 Task: Add Sprouts Two Bite Vanilla Cupcakes to the cart.
Action: Mouse moved to (22, 80)
Screenshot: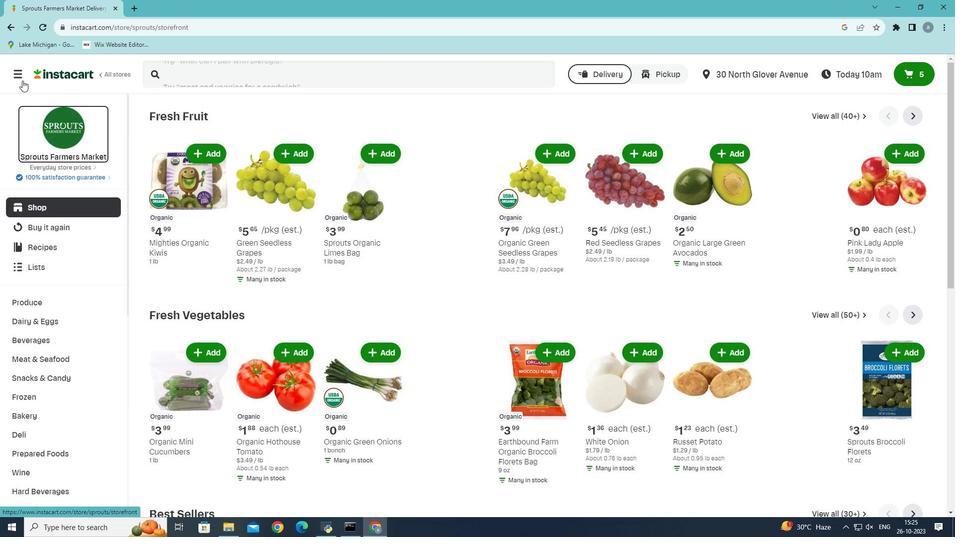 
Action: Mouse pressed left at (22, 80)
Screenshot: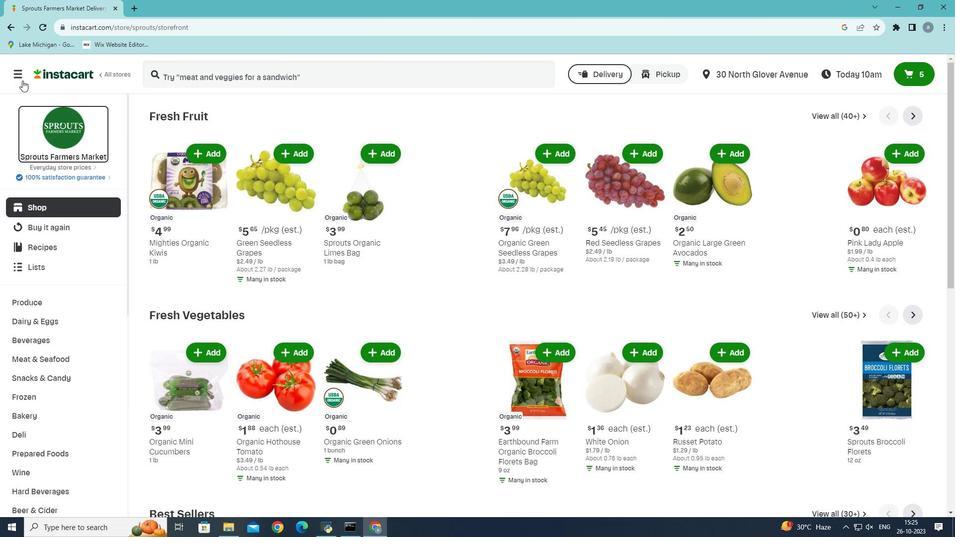 
Action: Mouse moved to (42, 283)
Screenshot: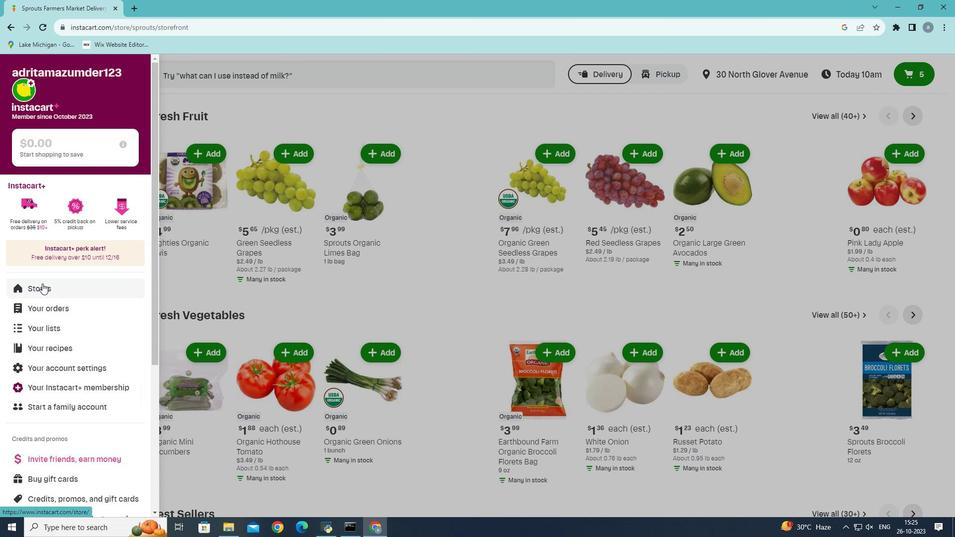 
Action: Mouse pressed left at (42, 283)
Screenshot: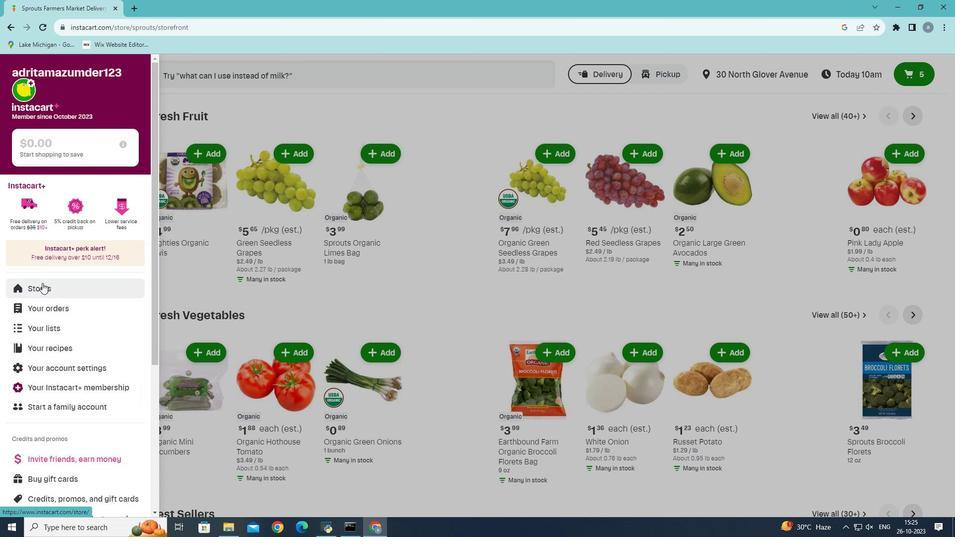 
Action: Mouse moved to (232, 110)
Screenshot: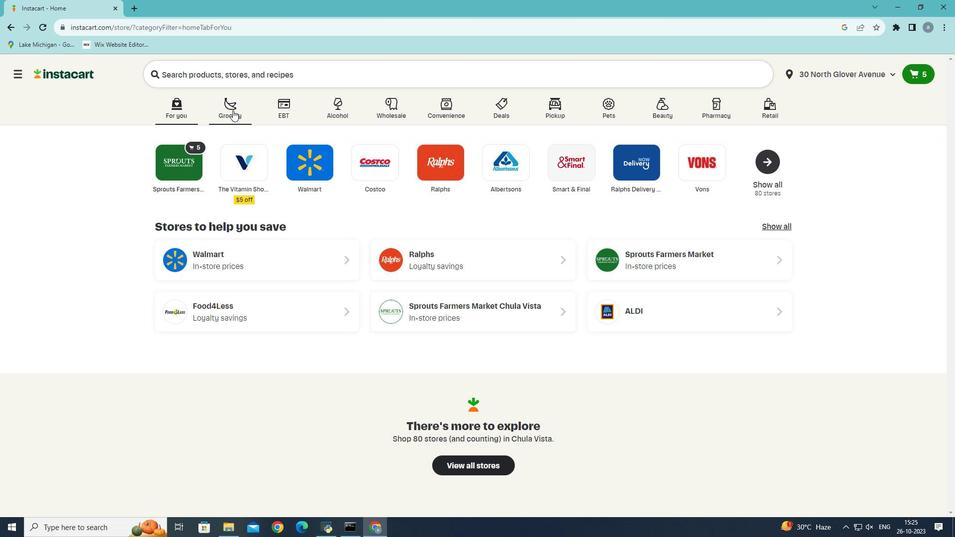 
Action: Mouse pressed left at (232, 110)
Screenshot: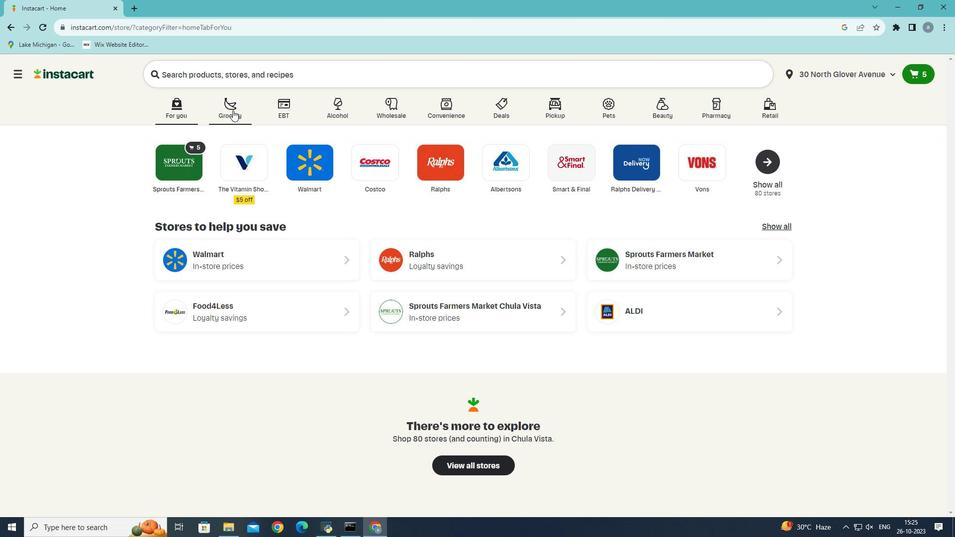 
Action: Mouse moved to (244, 292)
Screenshot: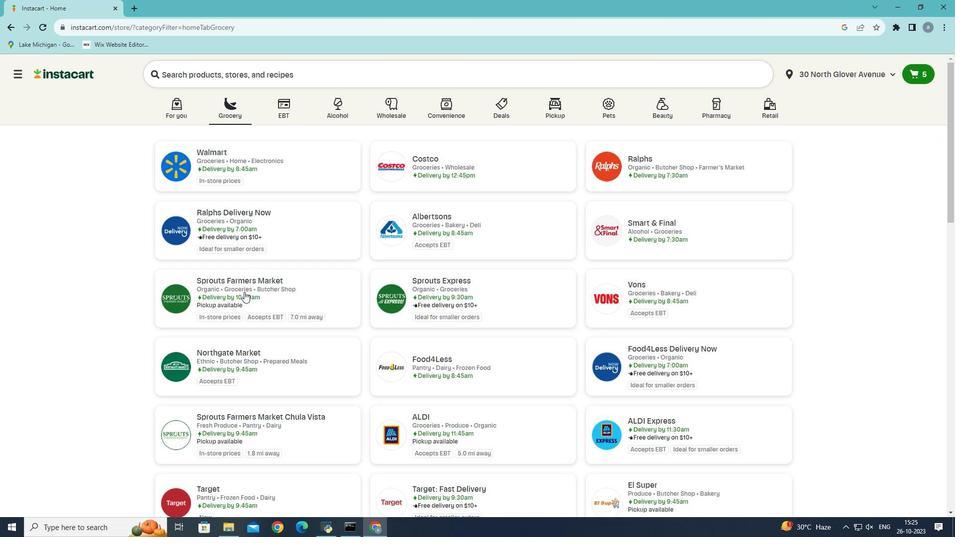 
Action: Mouse pressed left at (244, 292)
Screenshot: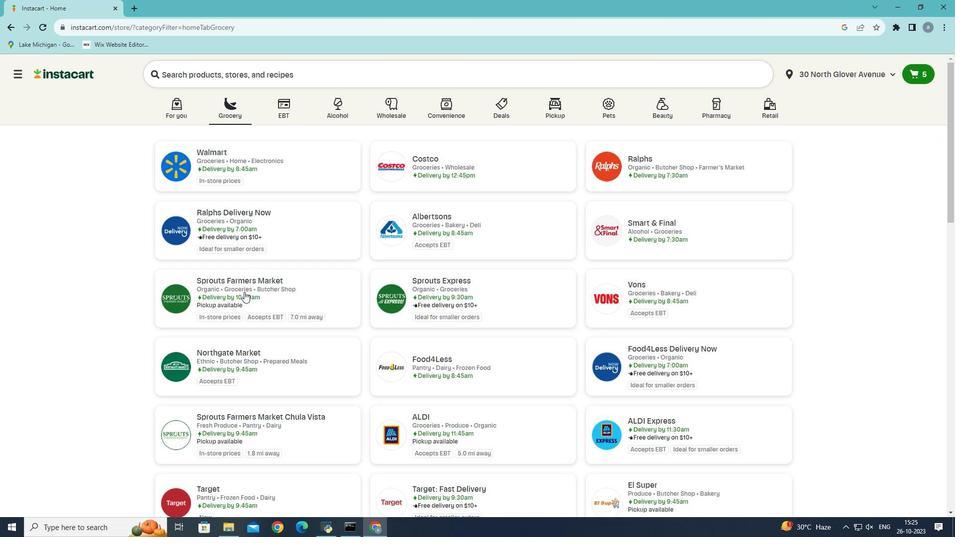 
Action: Mouse moved to (32, 414)
Screenshot: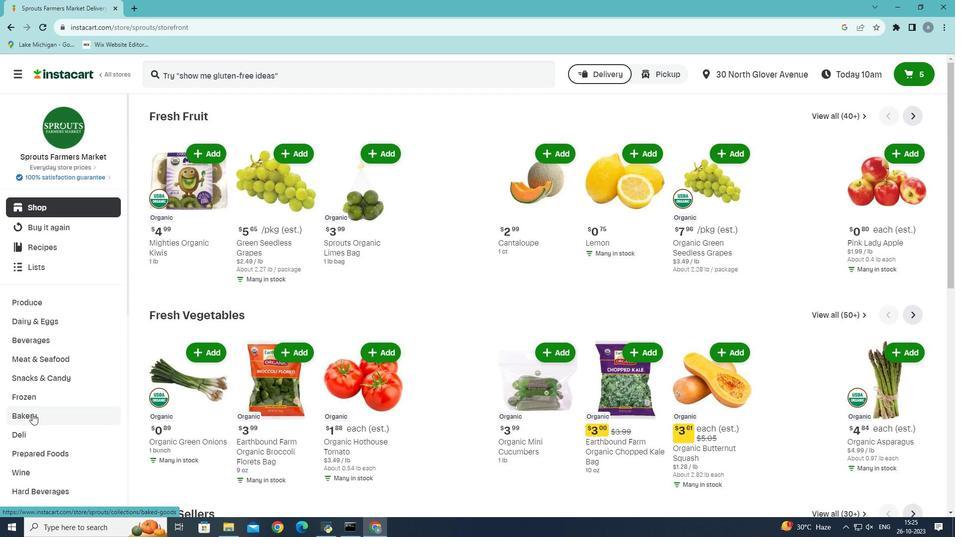 
Action: Mouse pressed left at (32, 414)
Screenshot: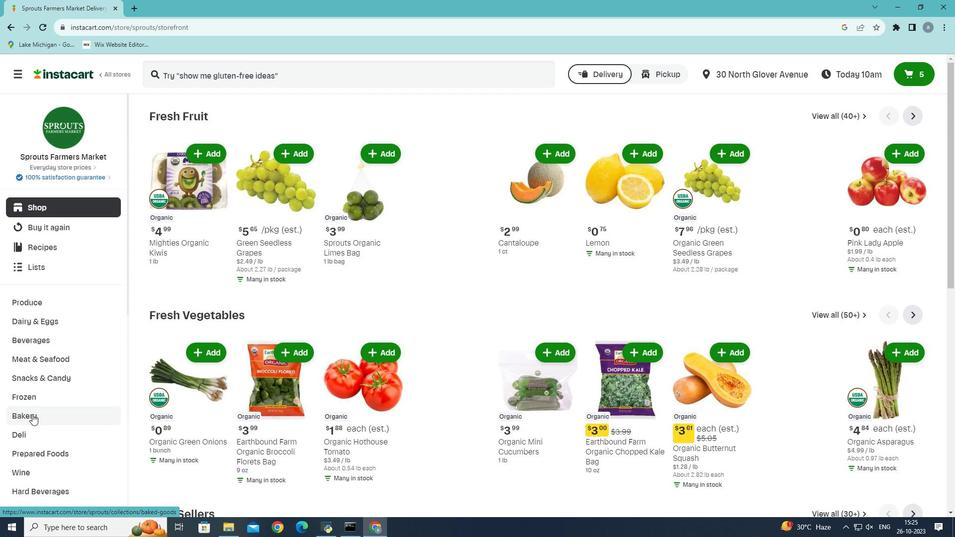 
Action: Mouse moved to (665, 138)
Screenshot: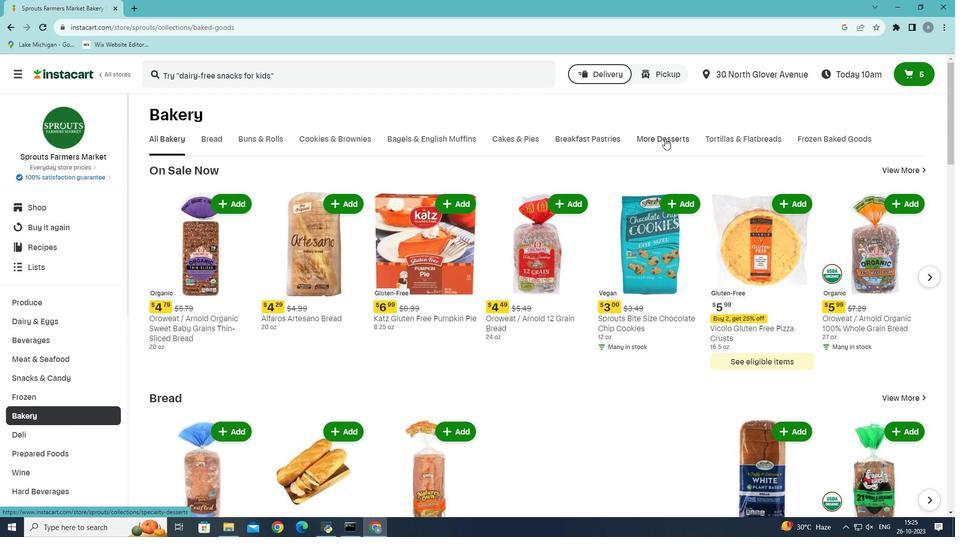 
Action: Mouse pressed left at (665, 138)
Screenshot: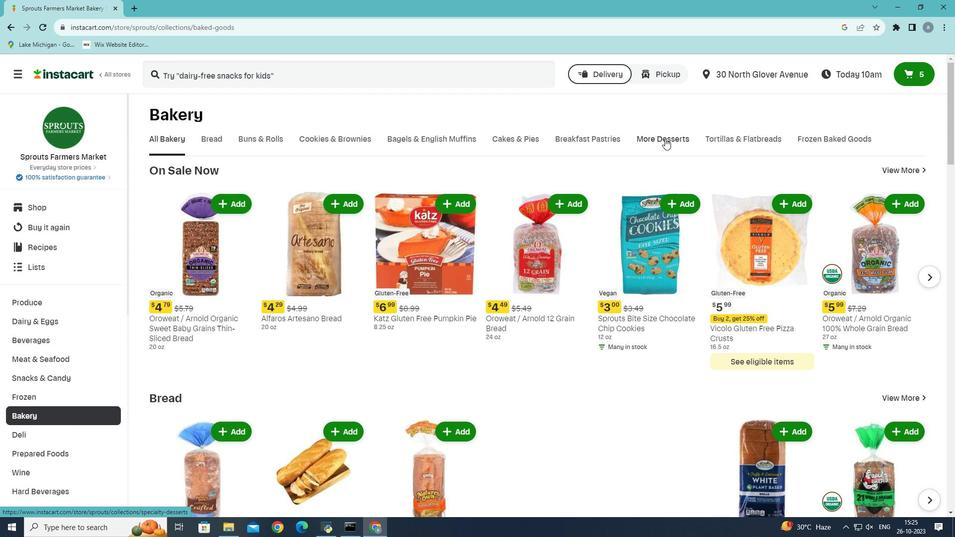 
Action: Mouse moved to (240, 187)
Screenshot: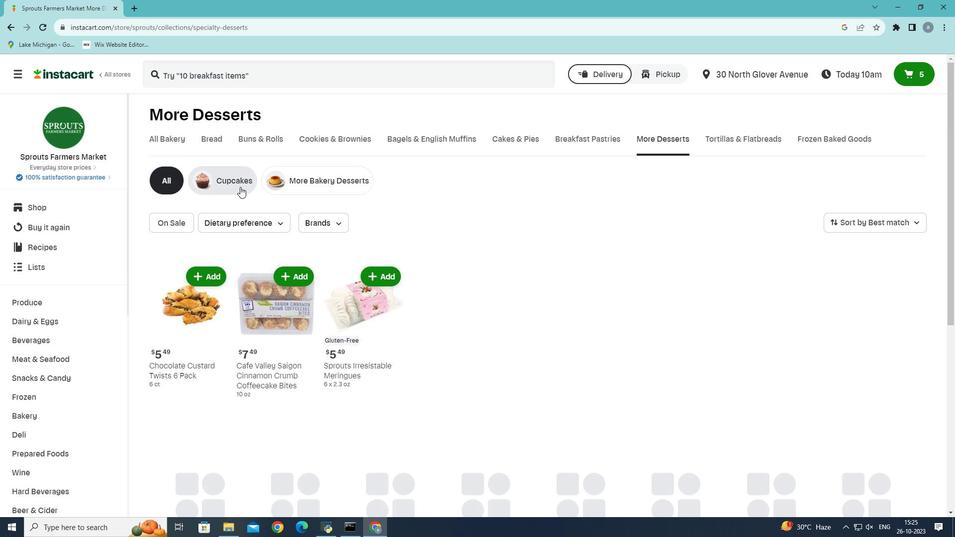 
Action: Mouse pressed left at (240, 187)
Screenshot: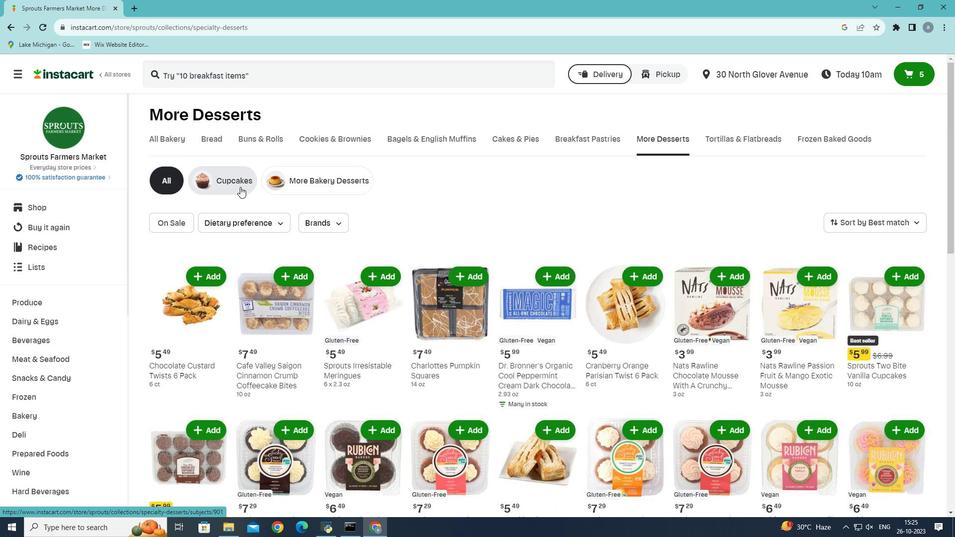 
Action: Mouse moved to (276, 336)
Screenshot: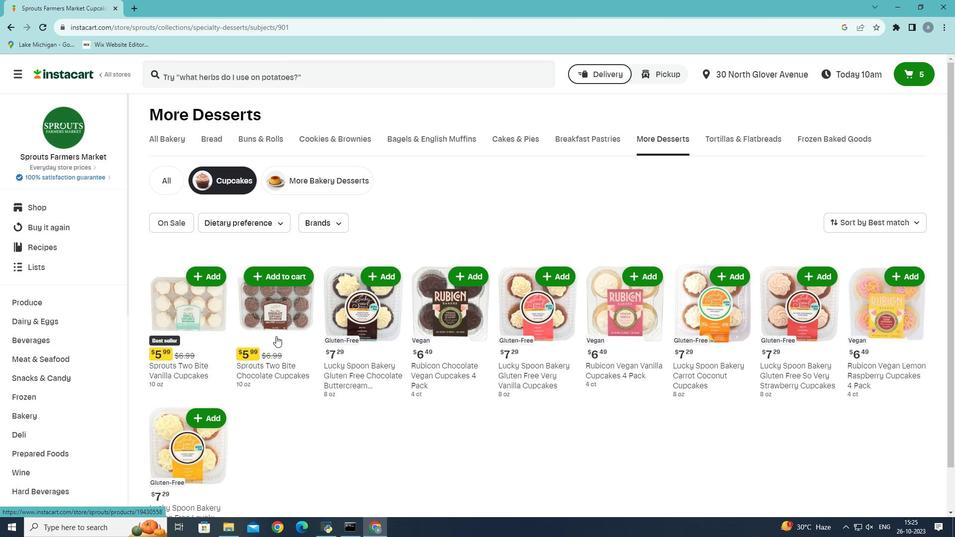 
Action: Mouse scrolled (276, 336) with delta (0, 0)
Screenshot: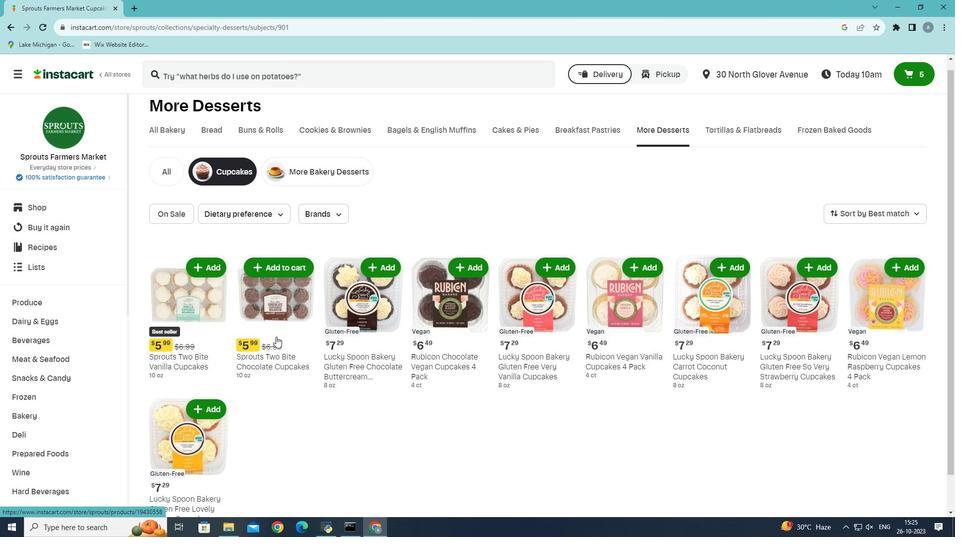 
Action: Mouse moved to (204, 232)
Screenshot: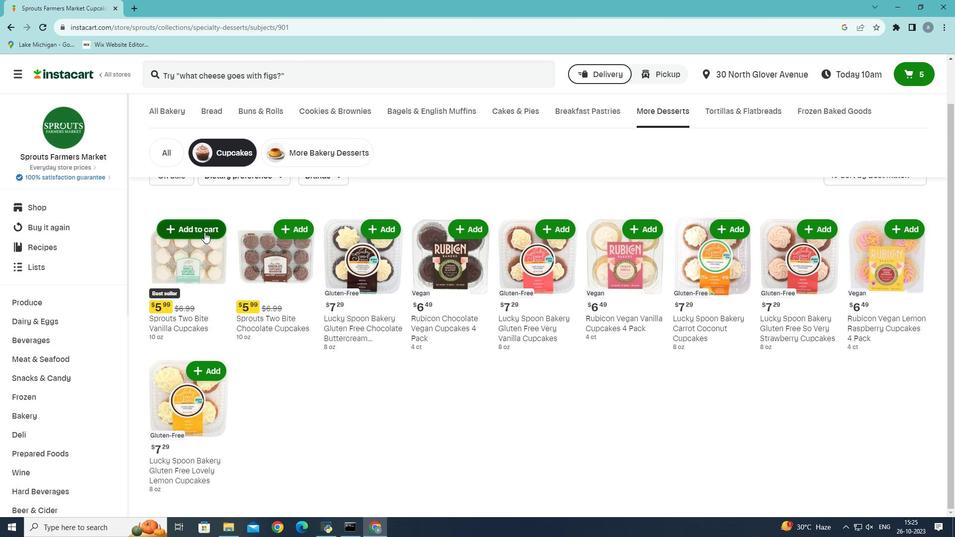 
Action: Mouse pressed left at (204, 232)
Screenshot: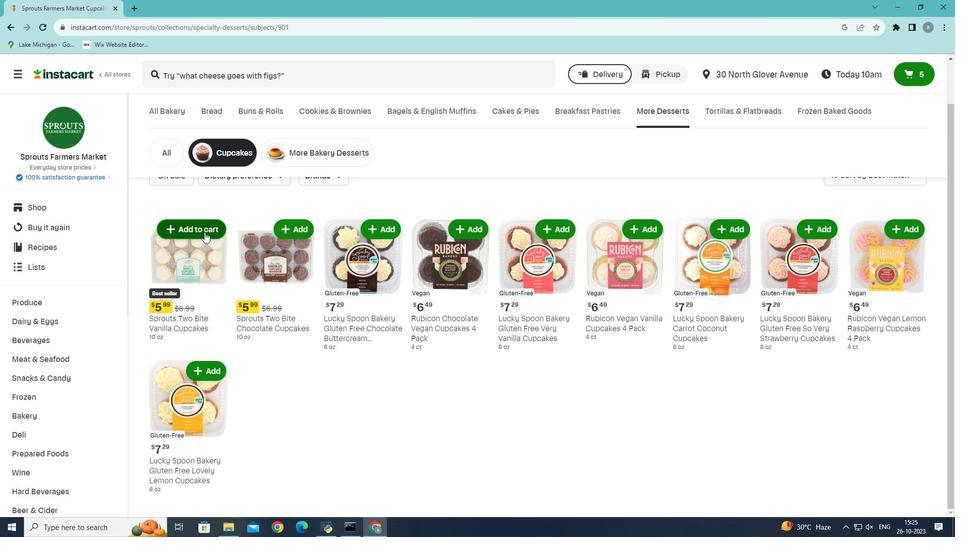 
